 Task: Add Farm Fresh Lemon Citrus Salmon 6 Oz to the cart.
Action: Mouse moved to (14, 108)
Screenshot: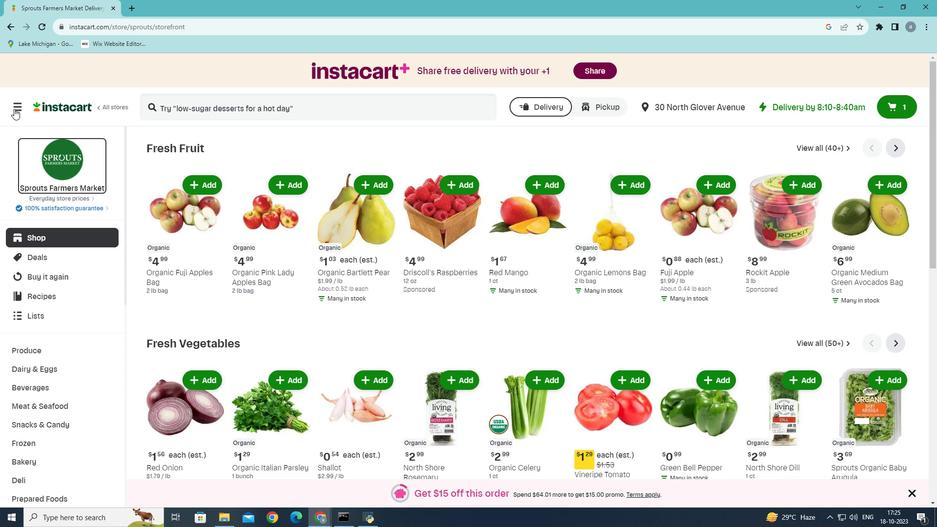 
Action: Mouse pressed left at (14, 108)
Screenshot: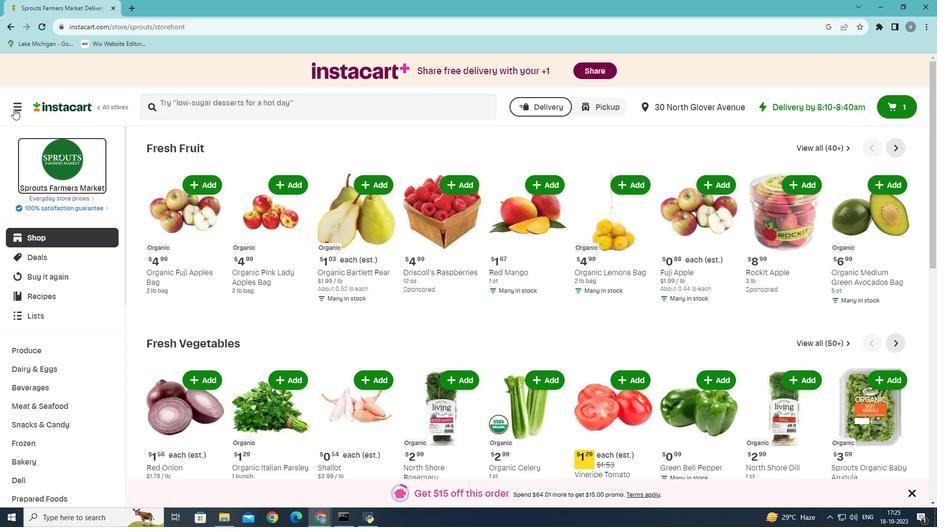 
Action: Mouse moved to (36, 279)
Screenshot: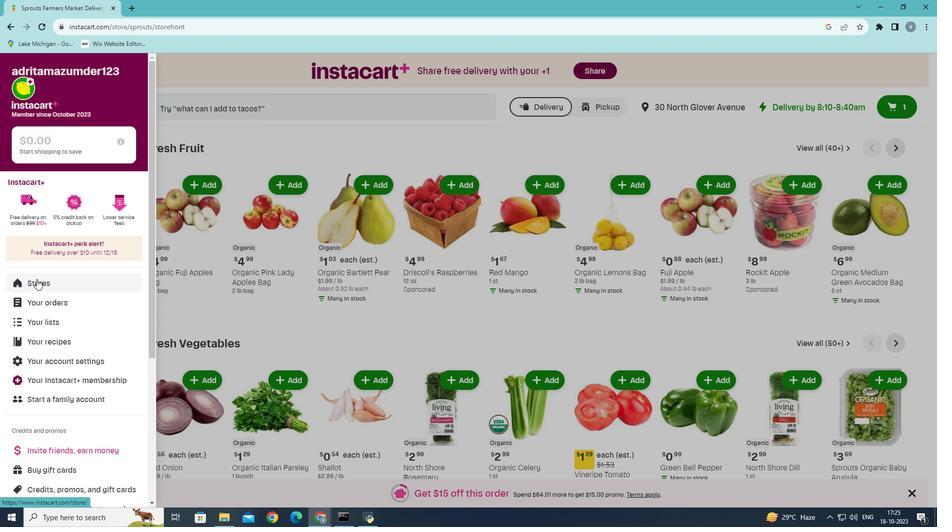 
Action: Mouse pressed left at (36, 279)
Screenshot: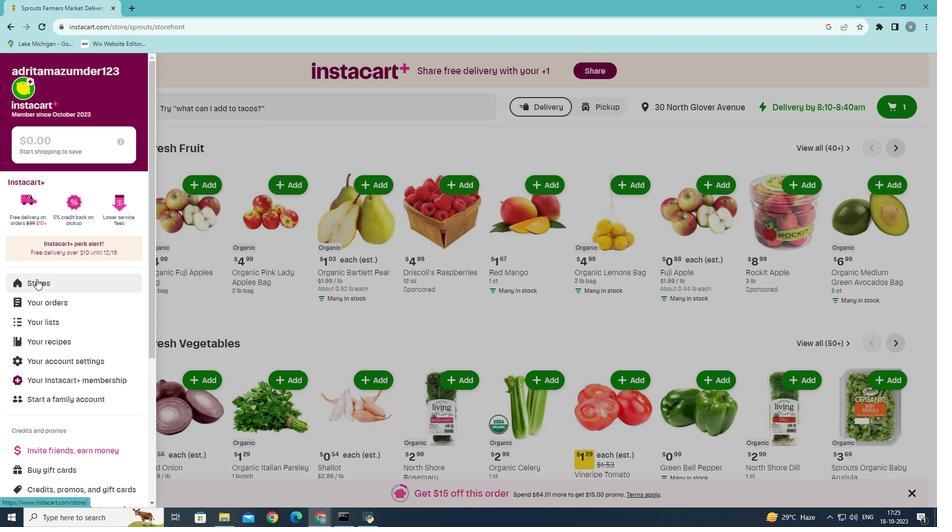 
Action: Mouse moved to (231, 110)
Screenshot: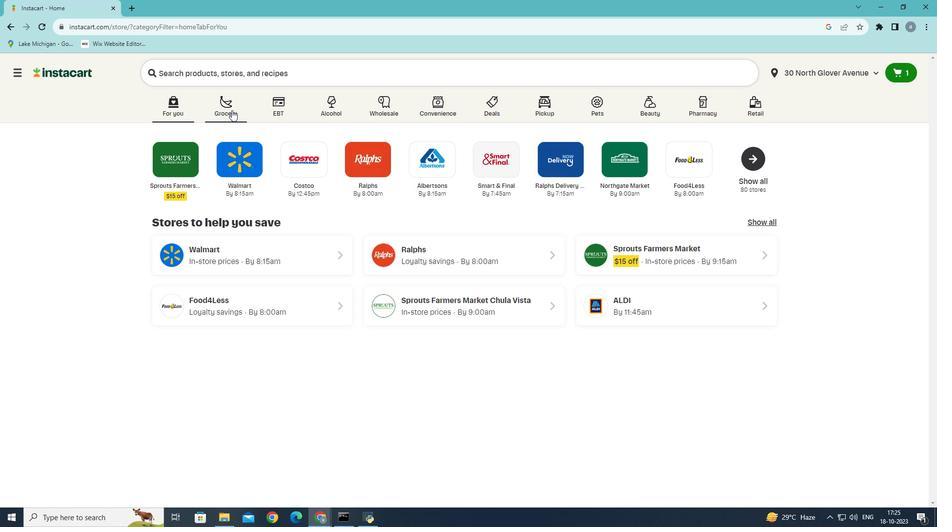 
Action: Mouse pressed left at (231, 110)
Screenshot: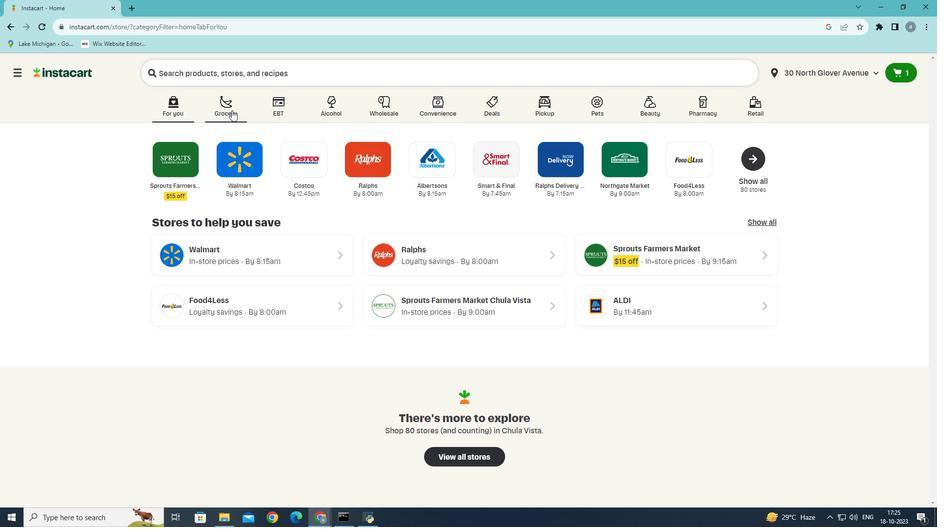 
Action: Mouse moved to (258, 289)
Screenshot: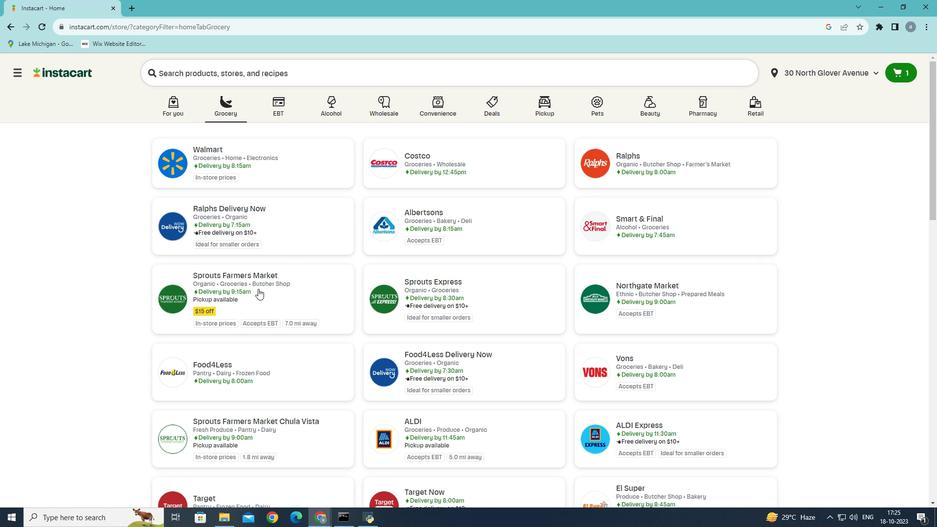 
Action: Mouse pressed left at (258, 289)
Screenshot: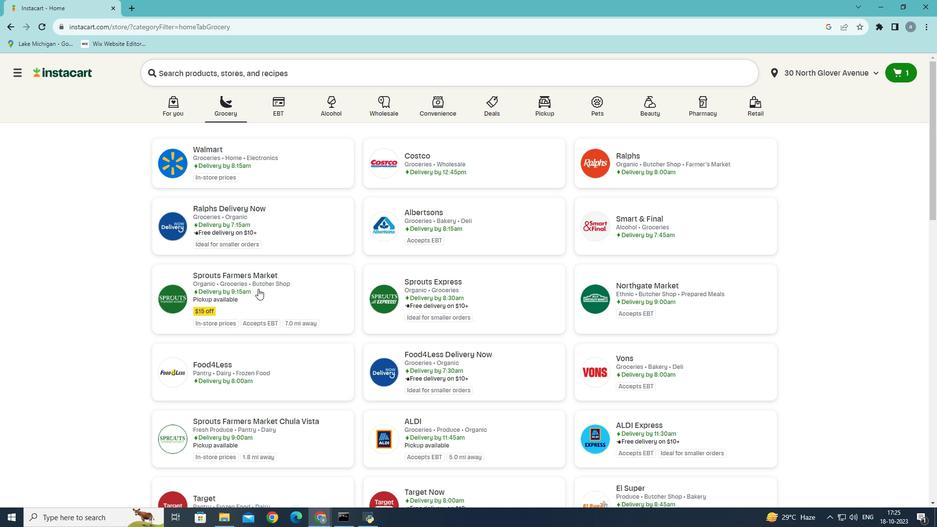 
Action: Mouse moved to (75, 404)
Screenshot: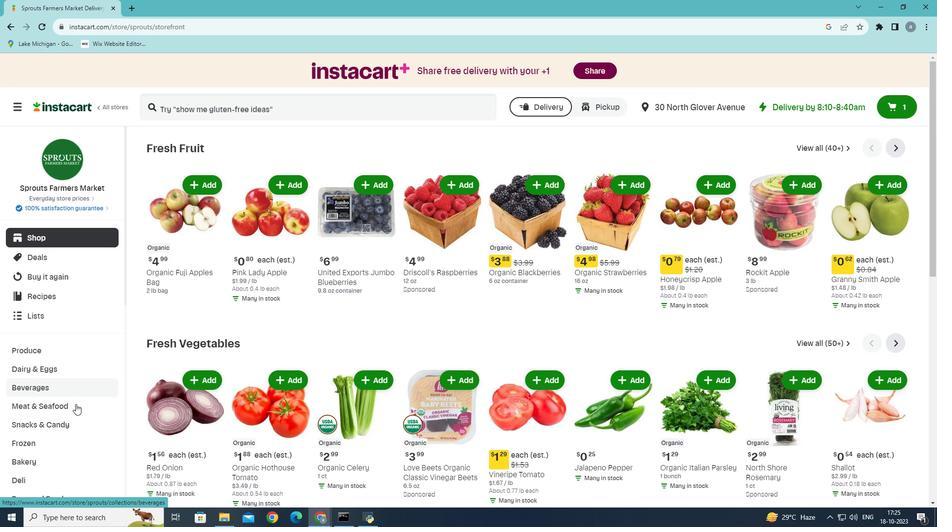 
Action: Mouse pressed left at (75, 404)
Screenshot: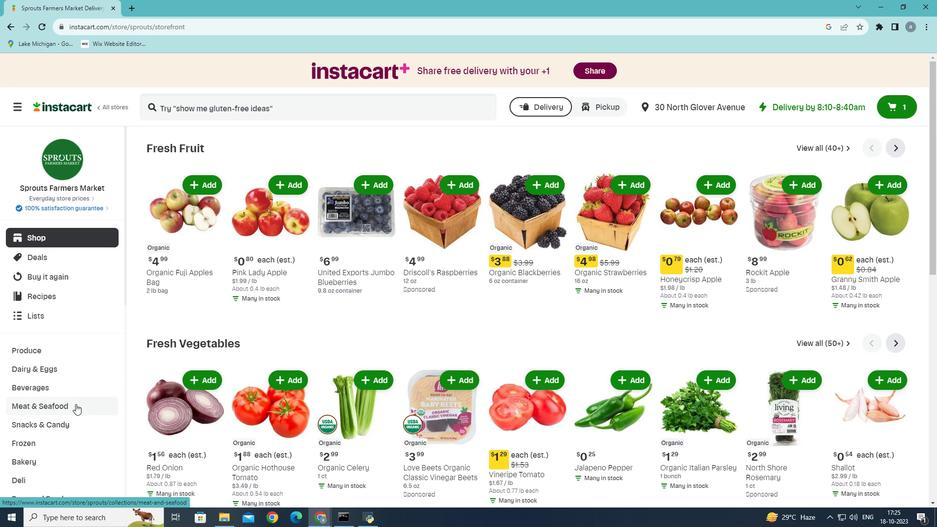 
Action: Mouse moved to (382, 174)
Screenshot: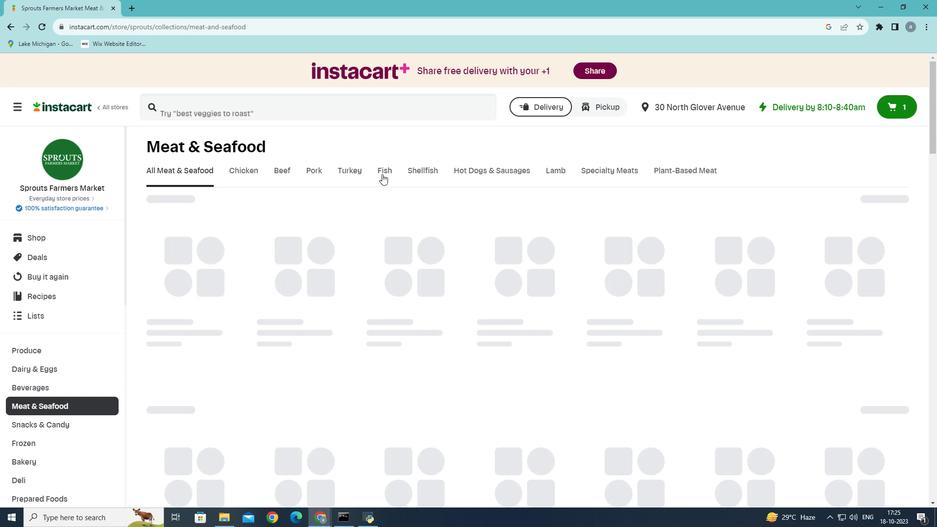 
Action: Mouse pressed left at (382, 174)
Screenshot: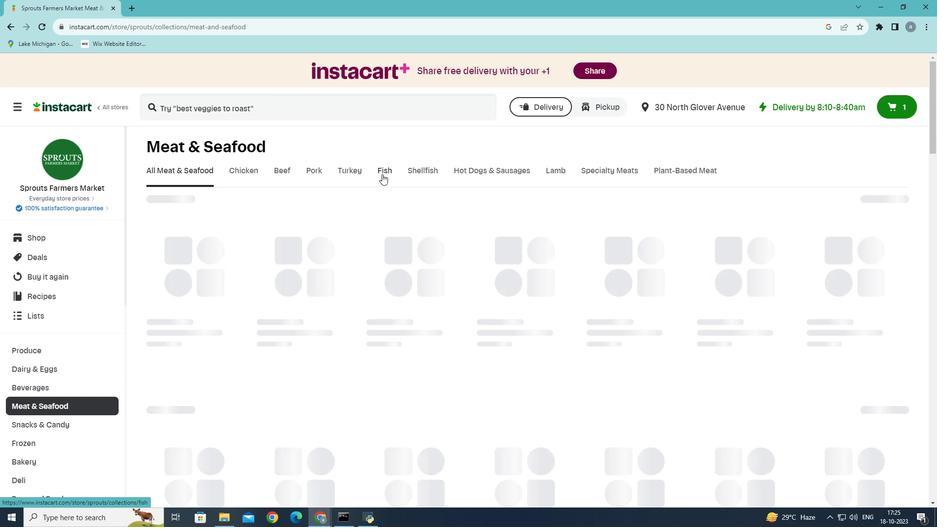 
Action: Mouse moved to (626, 409)
Screenshot: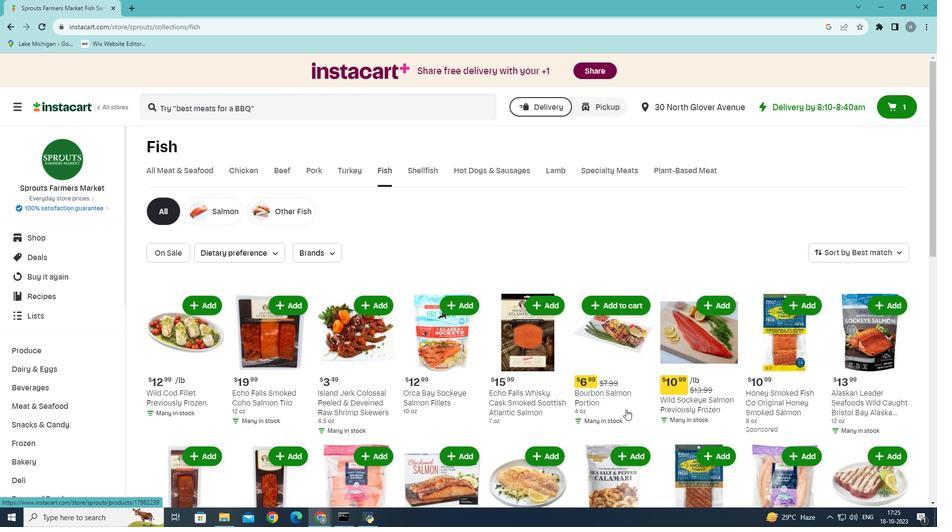 
Action: Mouse scrolled (626, 409) with delta (0, 0)
Screenshot: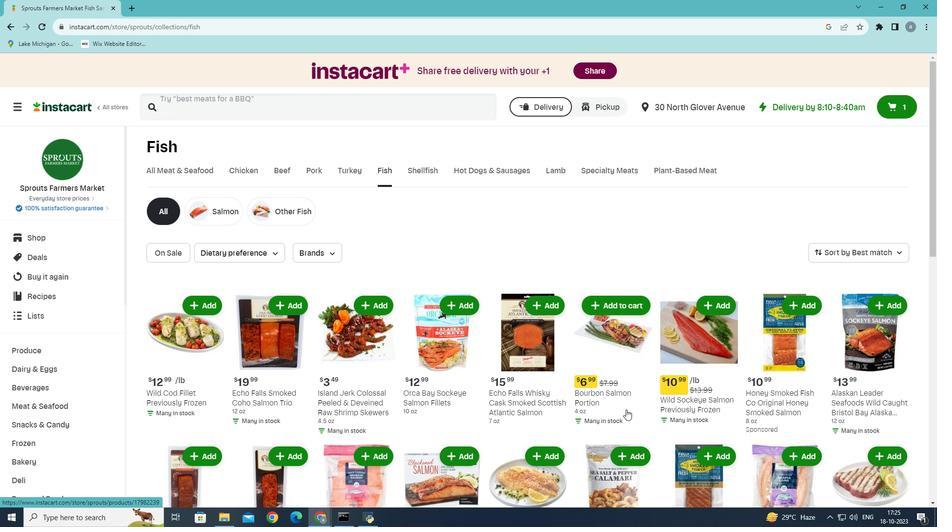 
Action: Mouse scrolled (626, 409) with delta (0, 0)
Screenshot: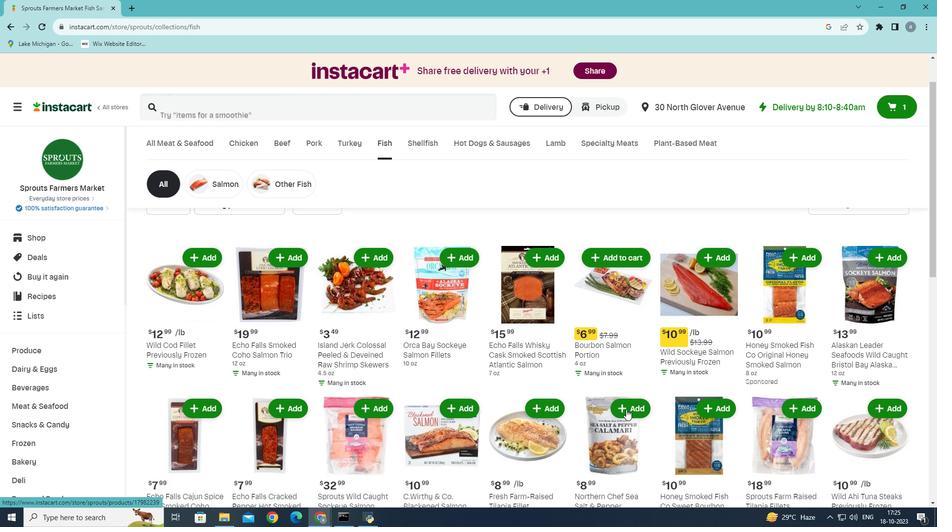 
Action: Mouse scrolled (626, 409) with delta (0, 0)
Screenshot: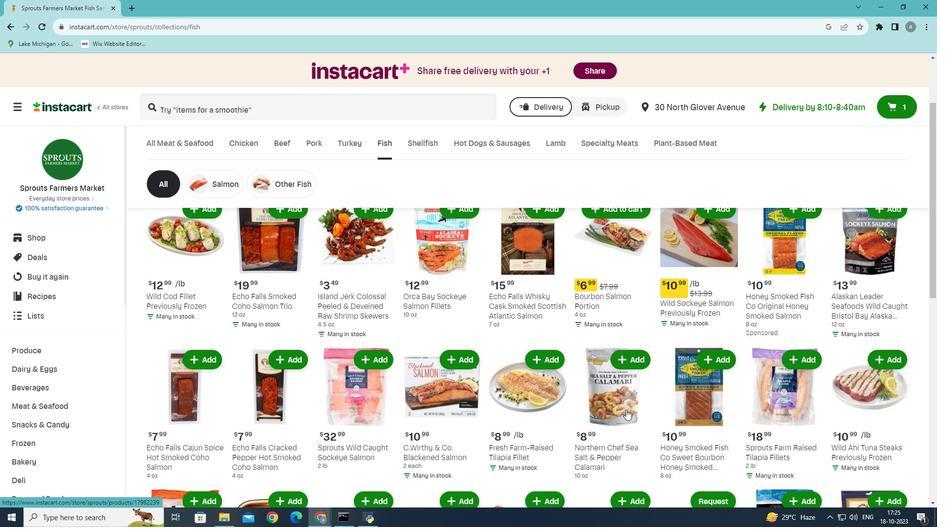 
Action: Mouse scrolled (626, 409) with delta (0, 0)
Screenshot: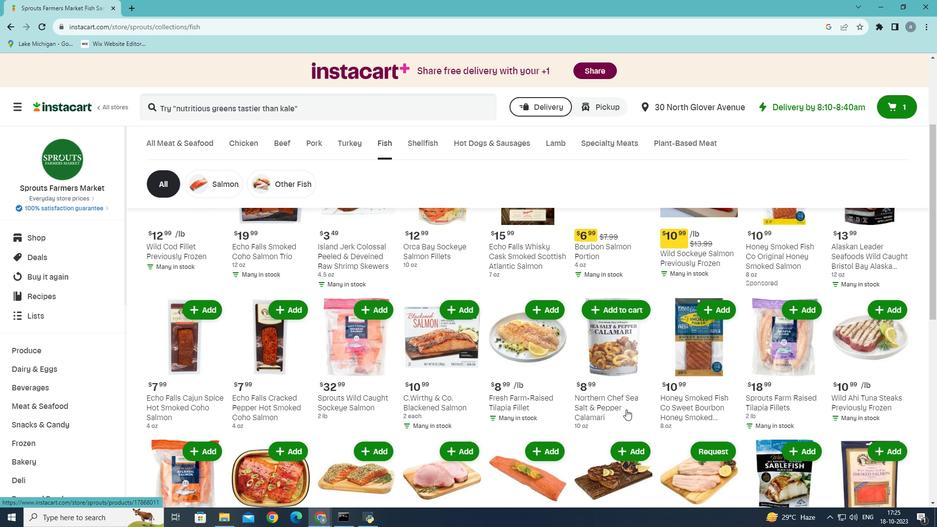 
Action: Mouse scrolled (626, 409) with delta (0, 0)
Screenshot: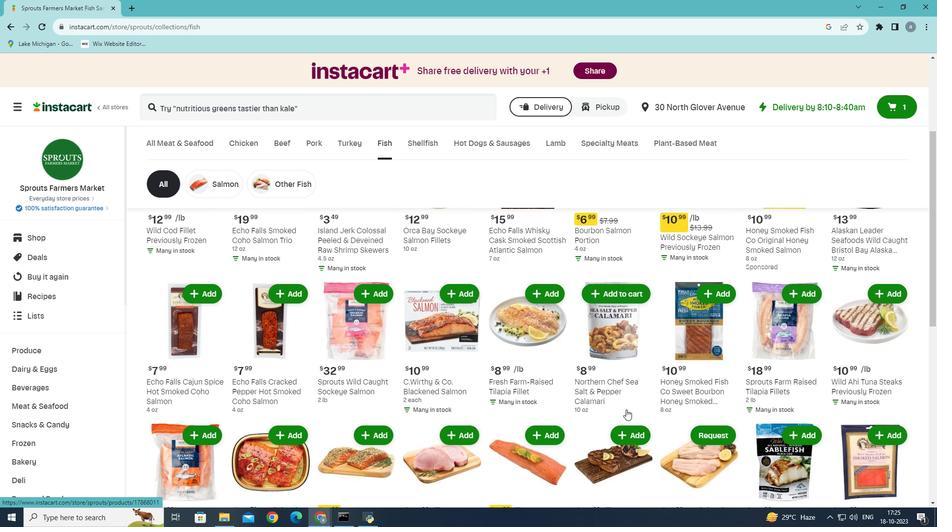 
Action: Mouse moved to (626, 409)
Screenshot: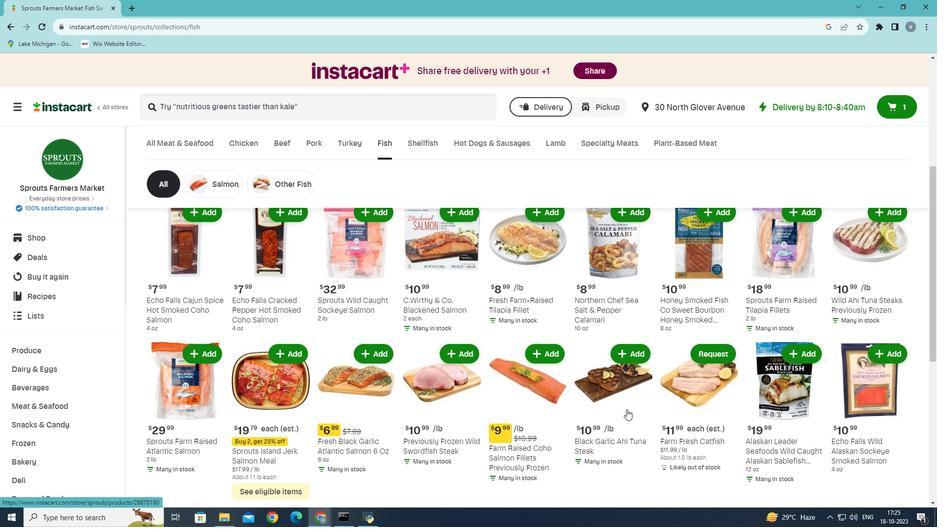 
Action: Mouse scrolled (626, 409) with delta (0, 0)
Screenshot: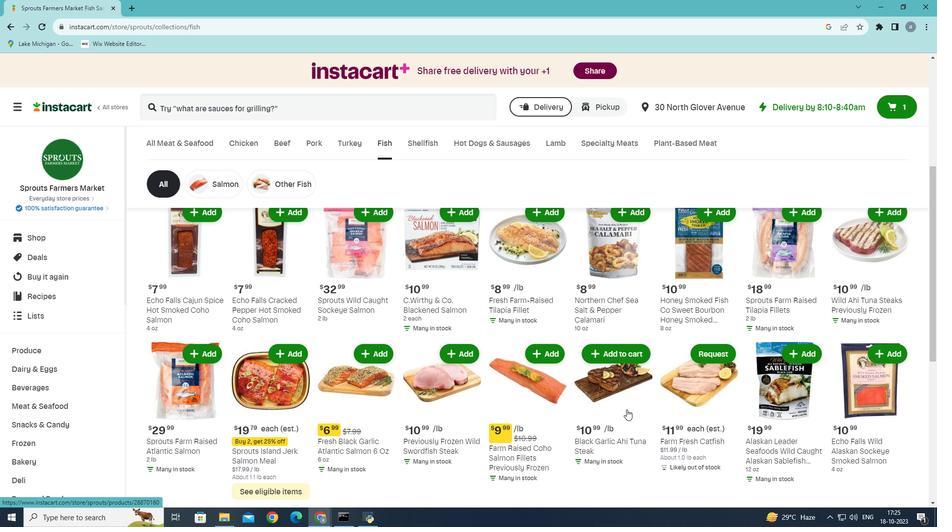 
Action: Mouse scrolled (626, 409) with delta (0, 0)
Screenshot: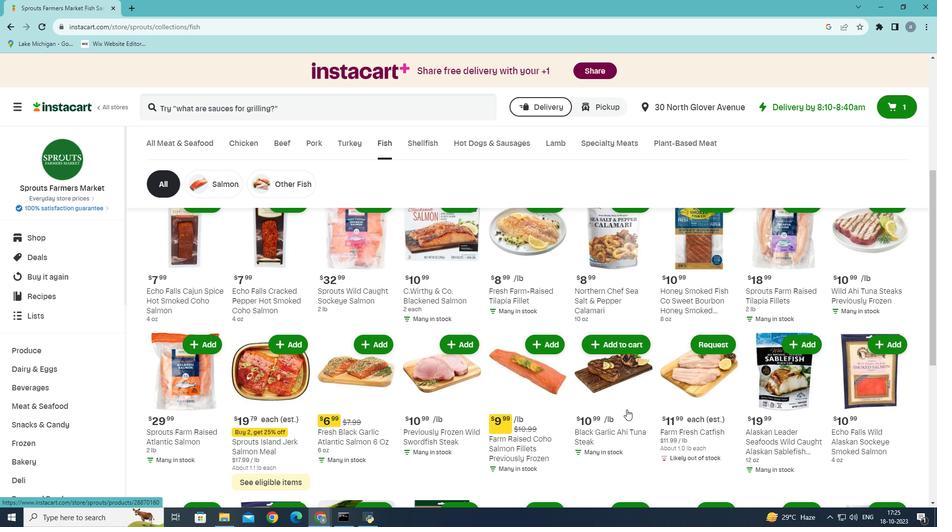 
Action: Mouse scrolled (626, 409) with delta (0, 0)
Screenshot: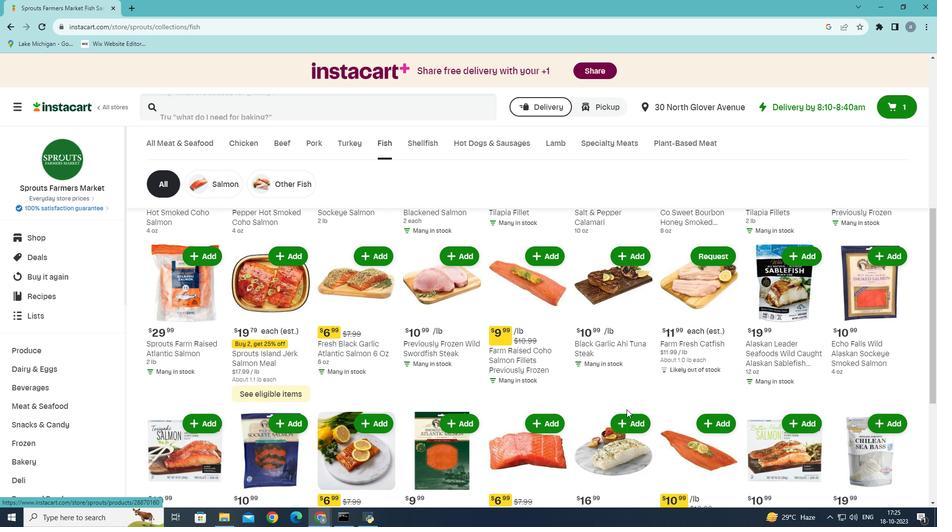 
Action: Mouse scrolled (626, 409) with delta (0, 0)
Screenshot: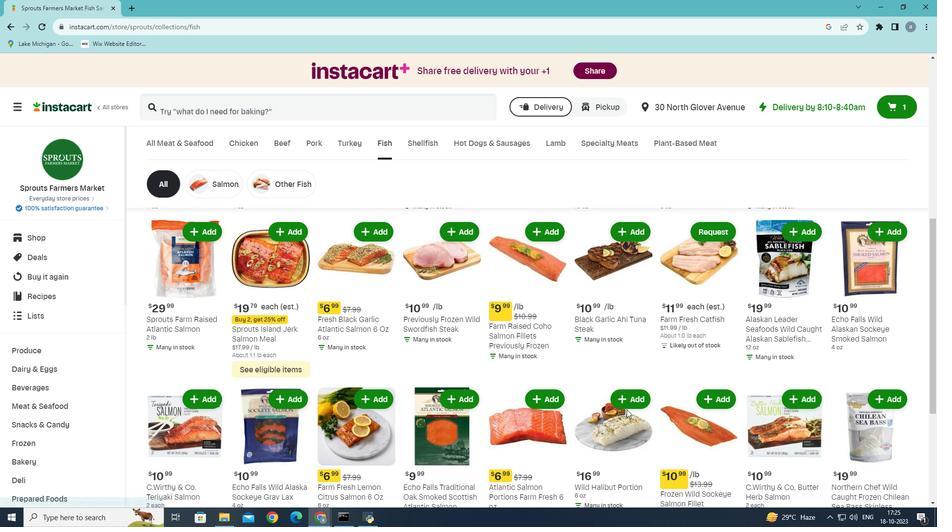 
Action: Mouse moved to (375, 327)
Screenshot: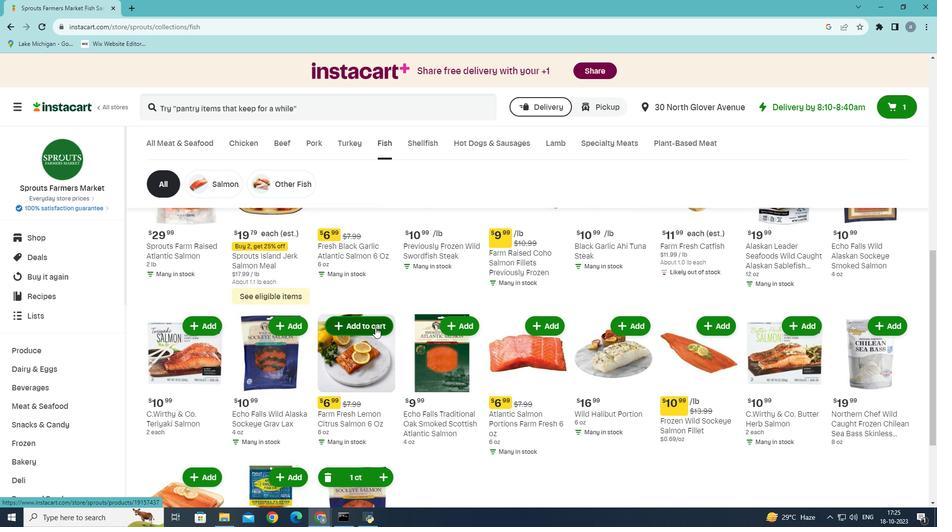 
Action: Mouse pressed left at (375, 327)
Screenshot: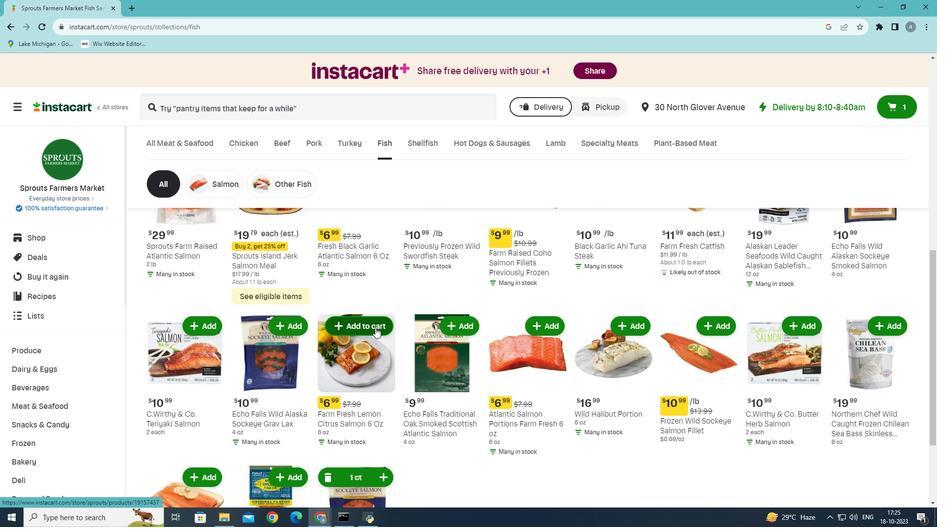 
Action: Mouse moved to (370, 330)
Screenshot: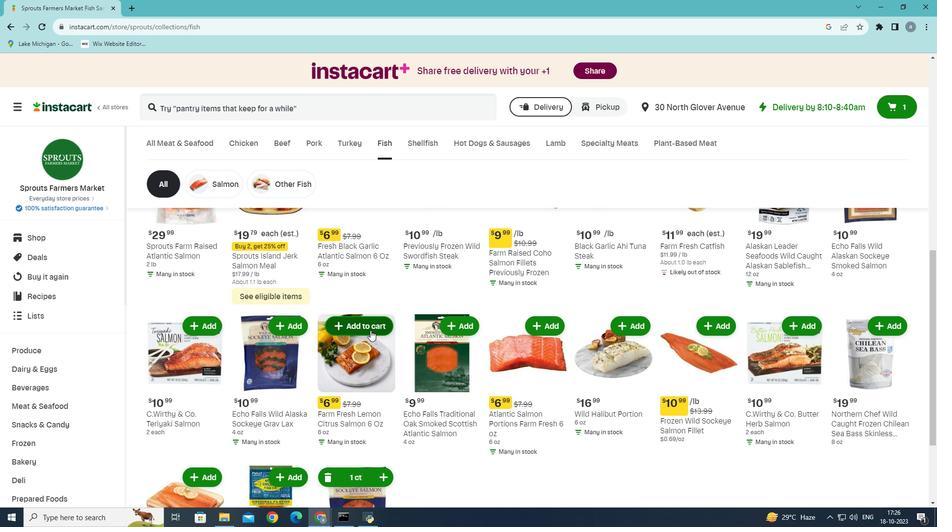
